 Task: Click New Customer and Write  Notes to "Hello I am a new customer"  while find customer
Action: Mouse moved to (157, 20)
Screenshot: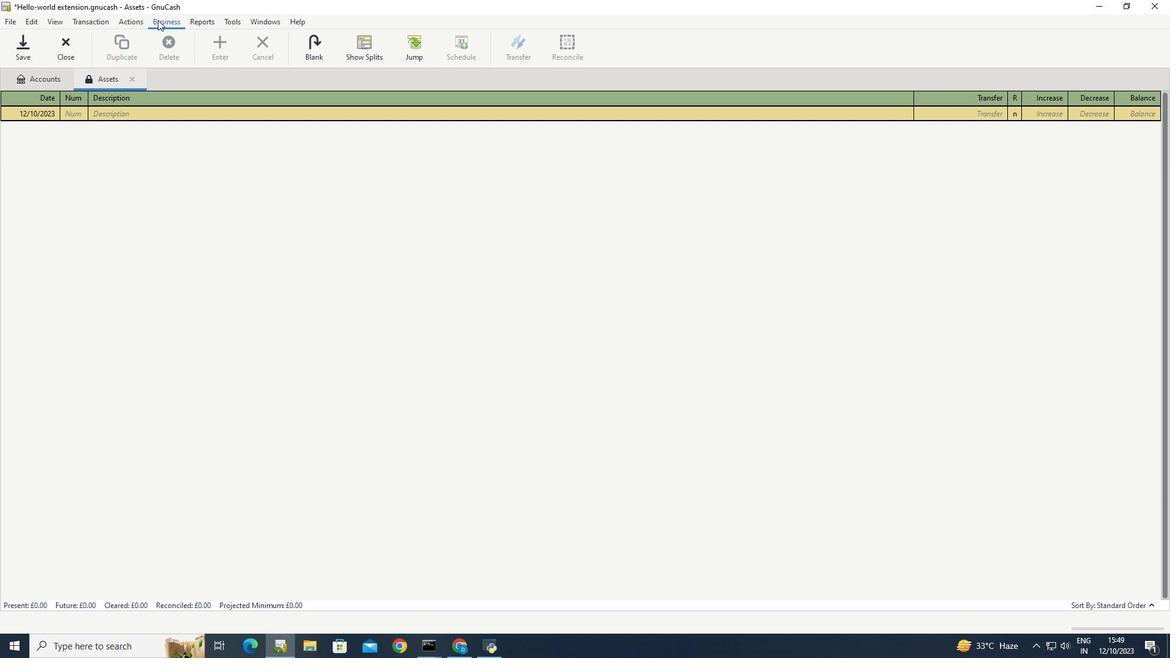 
Action: Mouse pressed left at (157, 20)
Screenshot: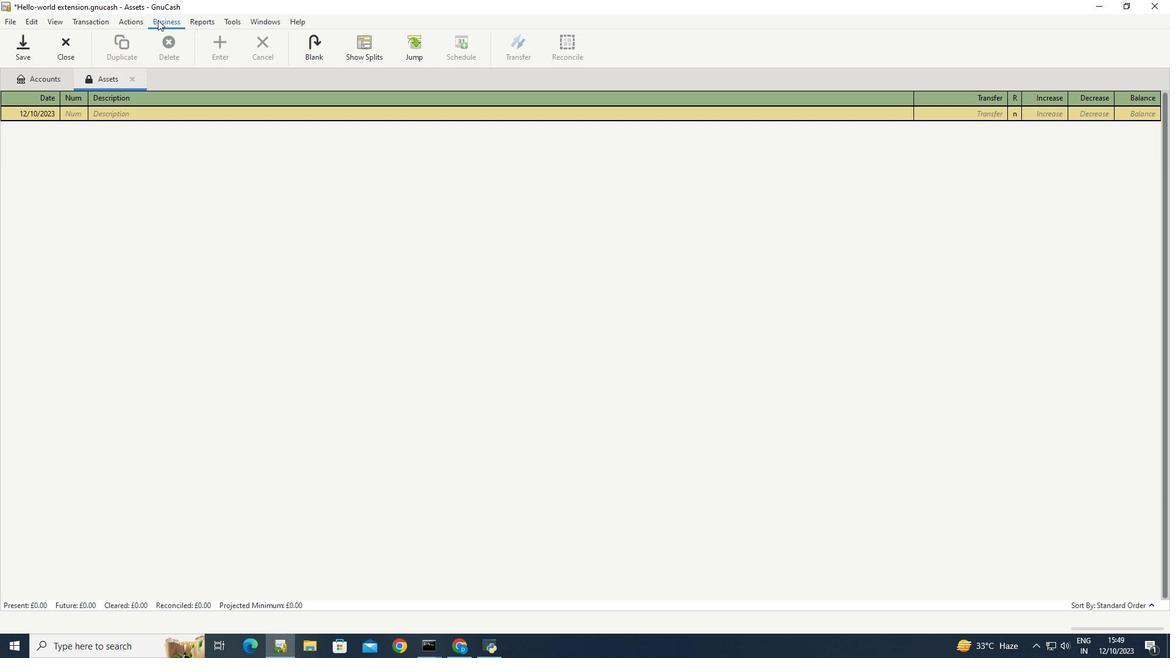 
Action: Mouse moved to (311, 66)
Screenshot: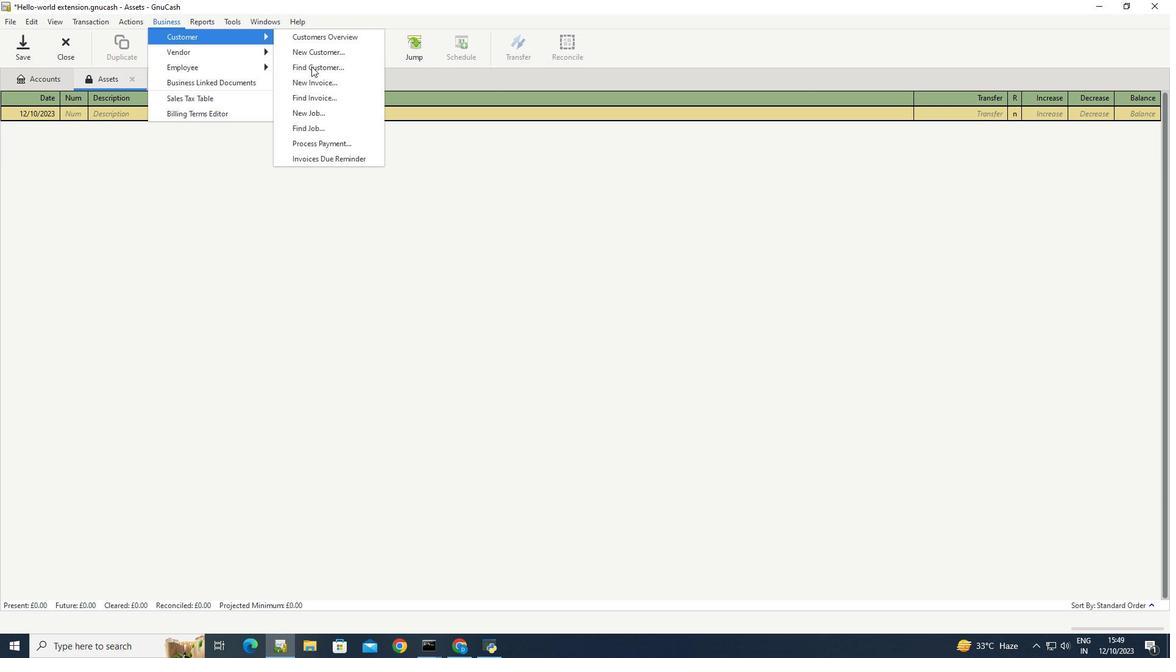 
Action: Mouse pressed left at (311, 66)
Screenshot: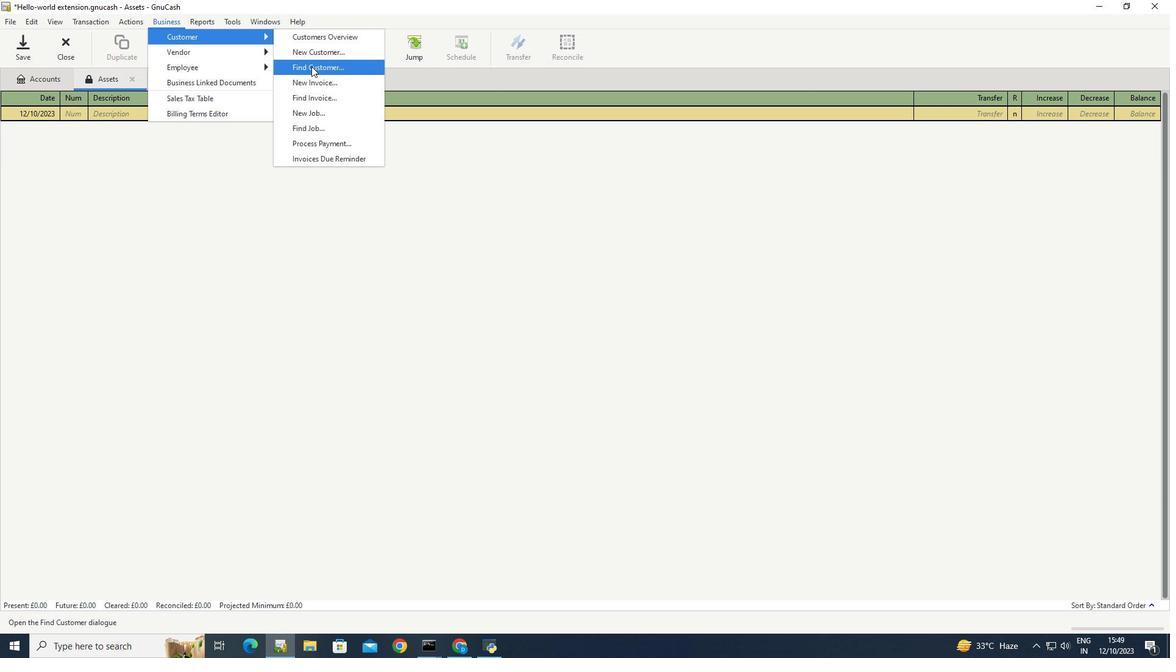 
Action: Mouse moved to (626, 421)
Screenshot: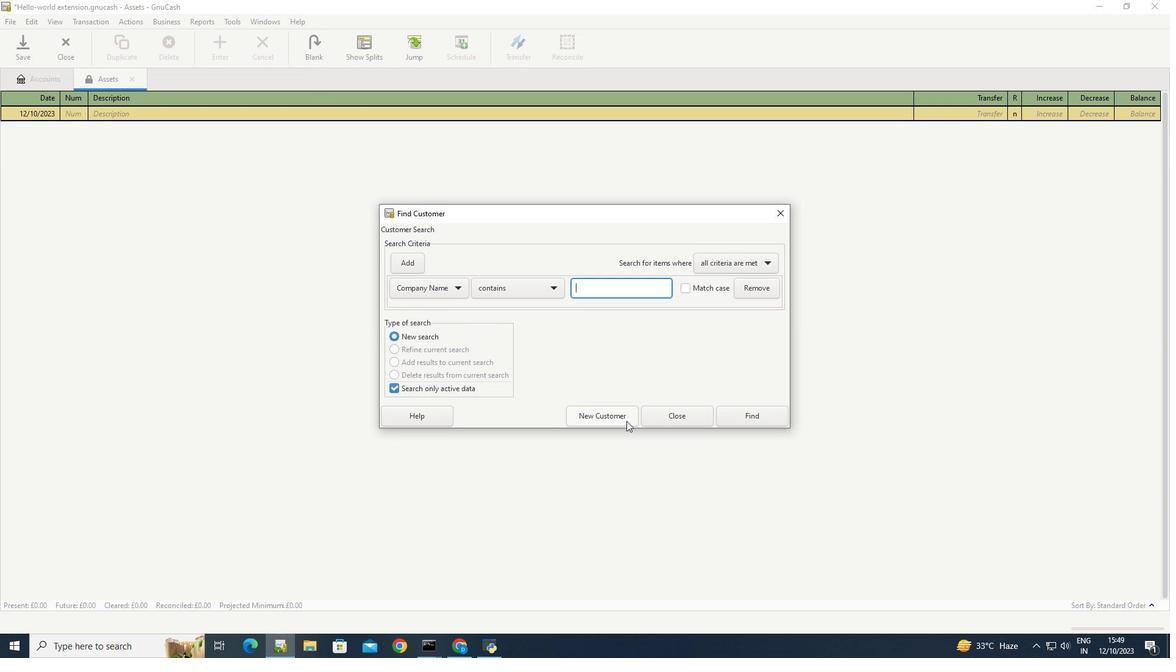 
Action: Mouse pressed left at (626, 421)
Screenshot: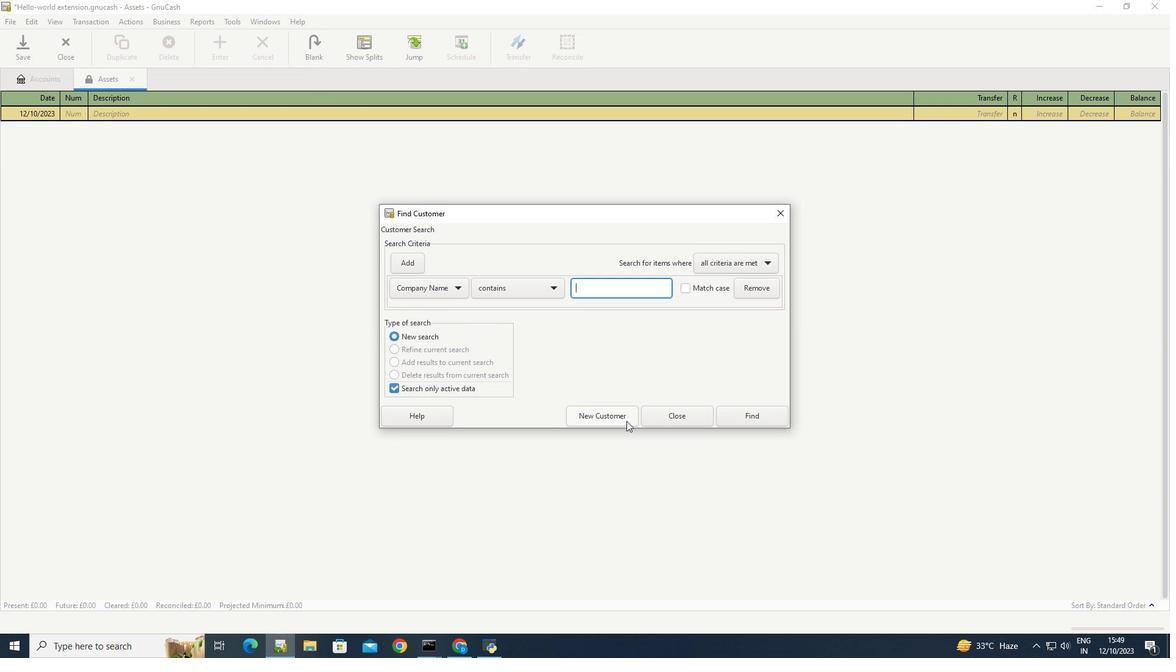 
Action: Mouse moved to (535, 478)
Screenshot: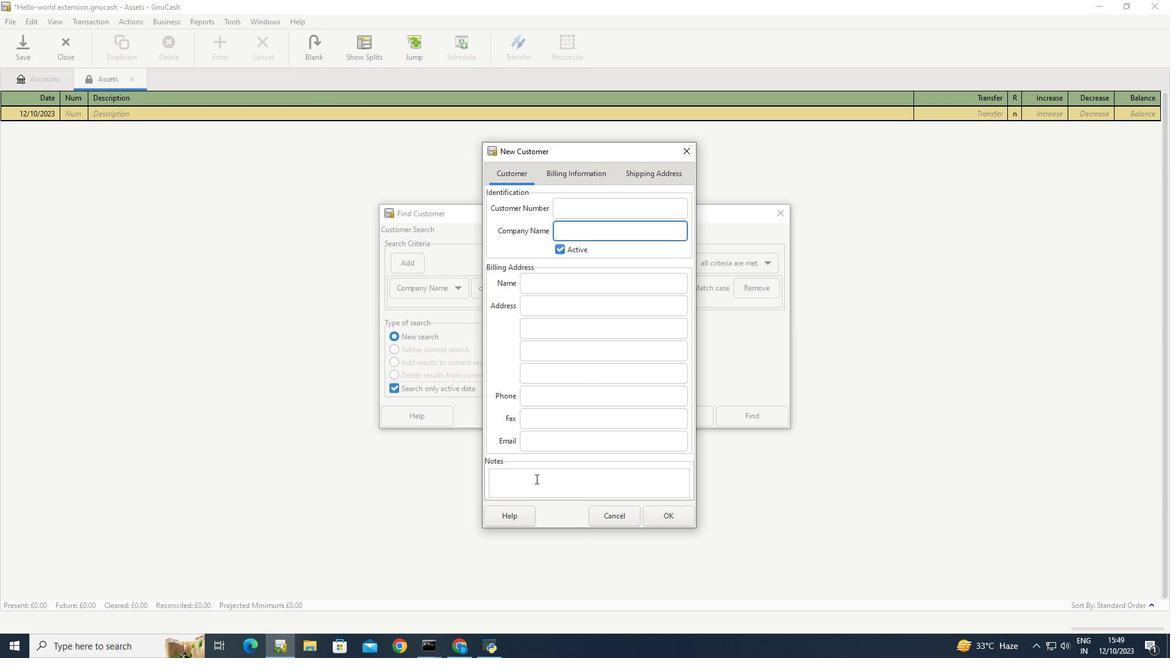 
Action: Mouse pressed left at (535, 478)
Screenshot: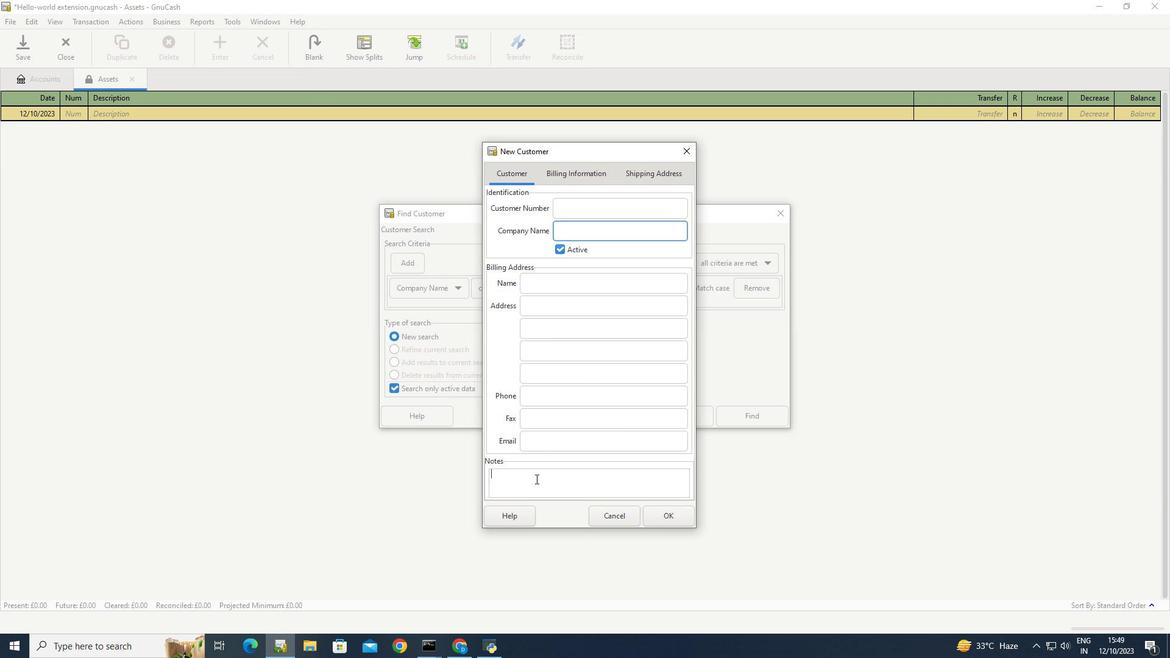 
Action: Key pressed <Key.caps_lock>H<Key.caps_lock>ello<Key.space><Key.caps_lock>I<Key.caps_lock><Key.space>am<Key.space>a<Key.space><Key.space>n<Key.backspace><Key.backspace>ne<Key.space><Key.backspace>w<Key.space>customer
Screenshot: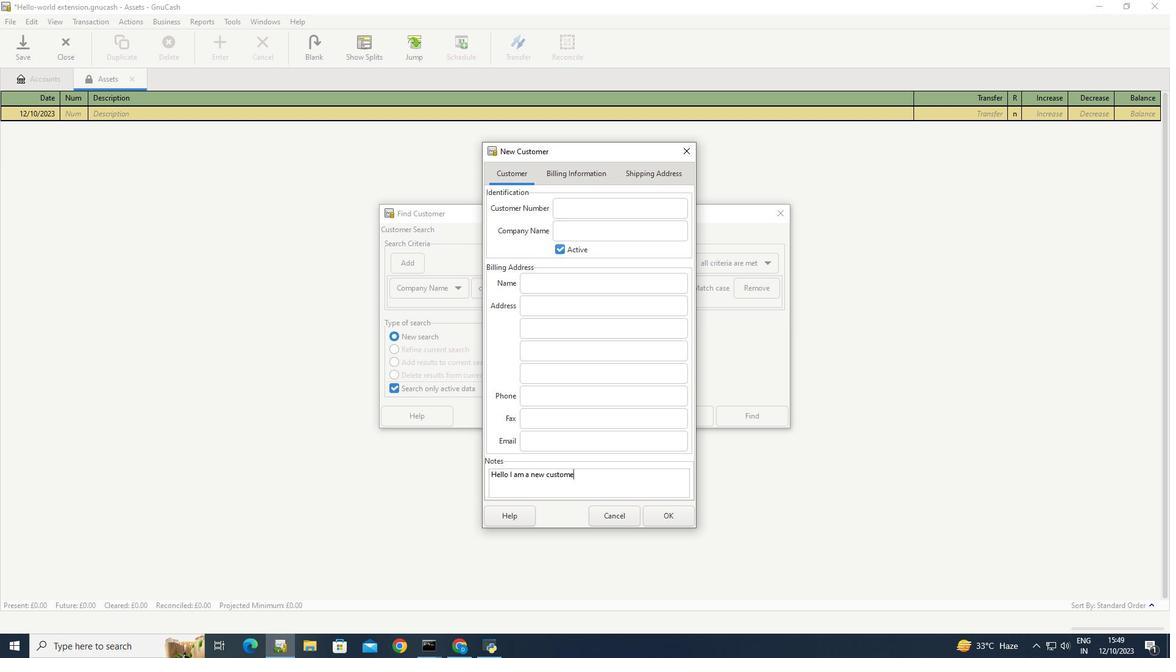 
Action: Mouse moved to (606, 494)
Screenshot: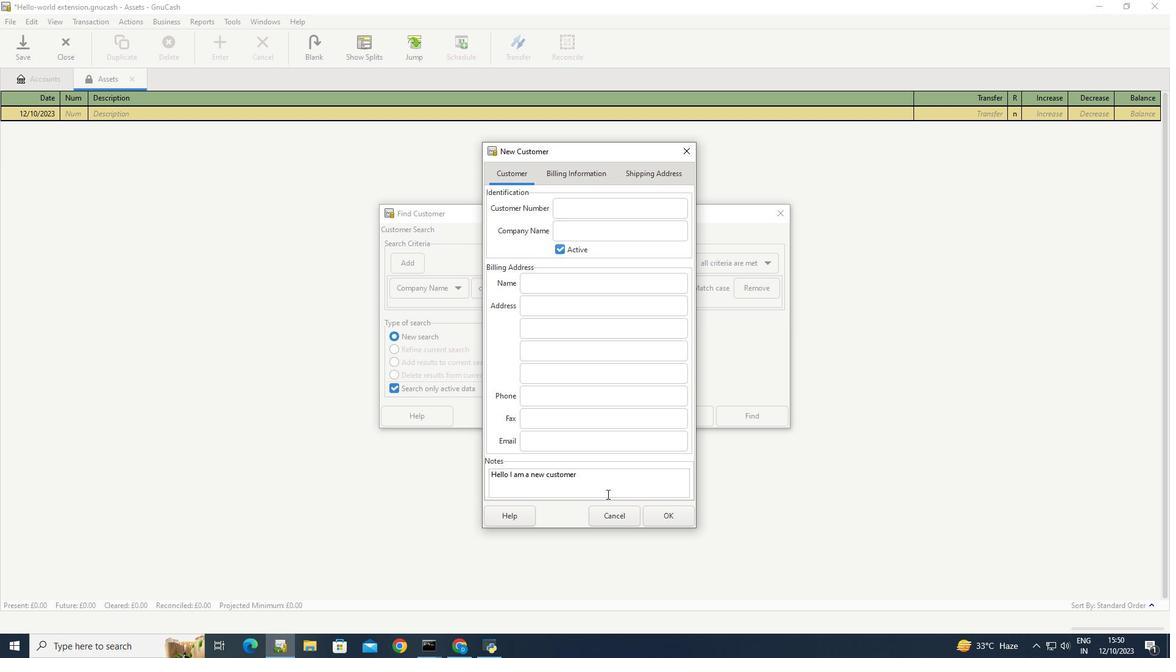 
Action: Mouse pressed left at (606, 494)
Screenshot: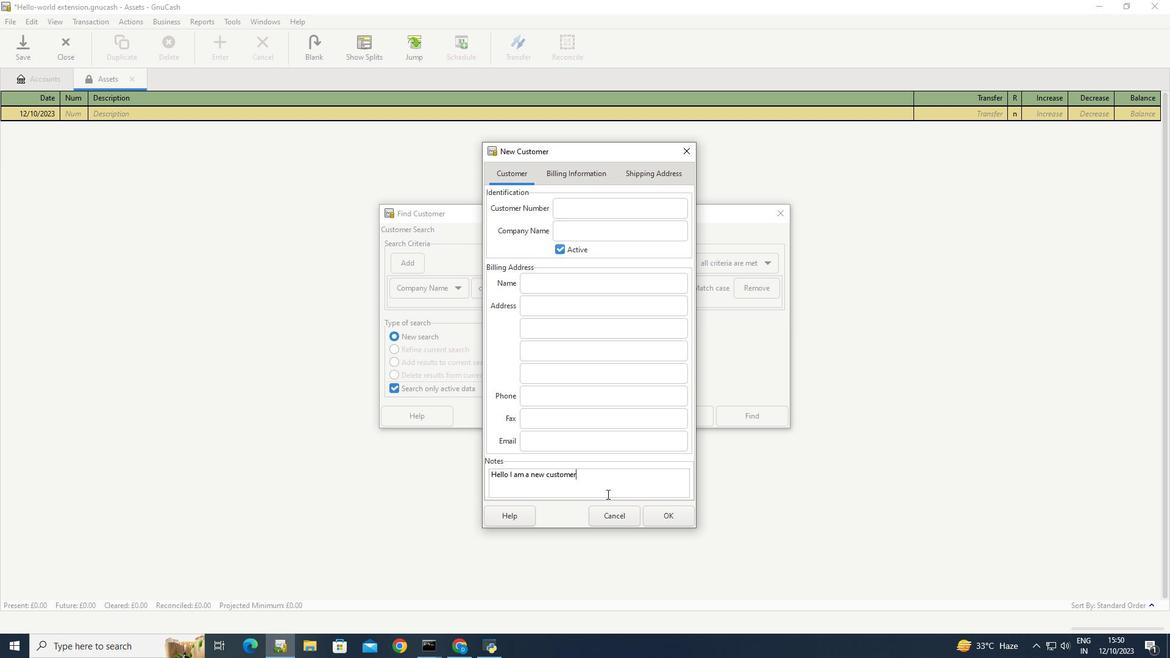 
